 Task: Provide the standings of the 2023 Victory Lane Racing Xfinity Series for the track "Circuit of the 2023 the Americas".
Action: Mouse moved to (165, 329)
Screenshot: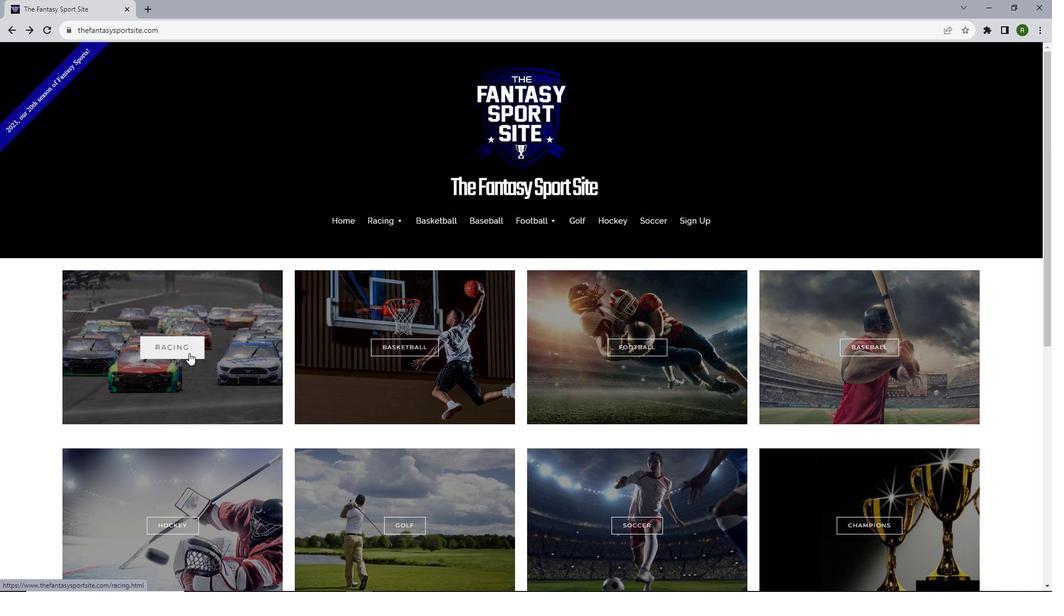 
Action: Mouse pressed left at (165, 329)
Screenshot: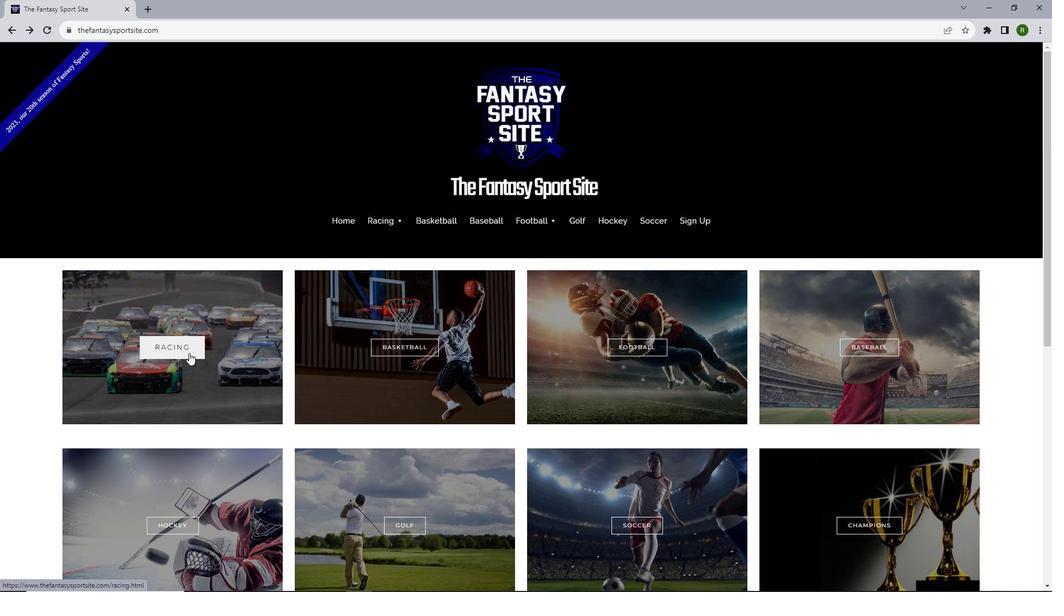 
Action: Mouse moved to (488, 452)
Screenshot: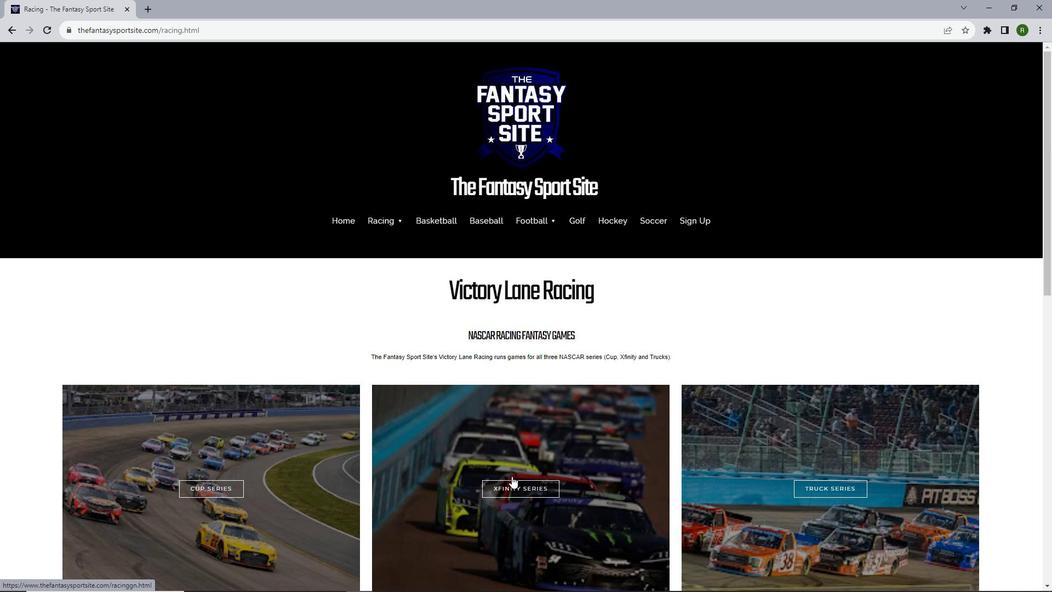 
Action: Mouse pressed left at (488, 452)
Screenshot: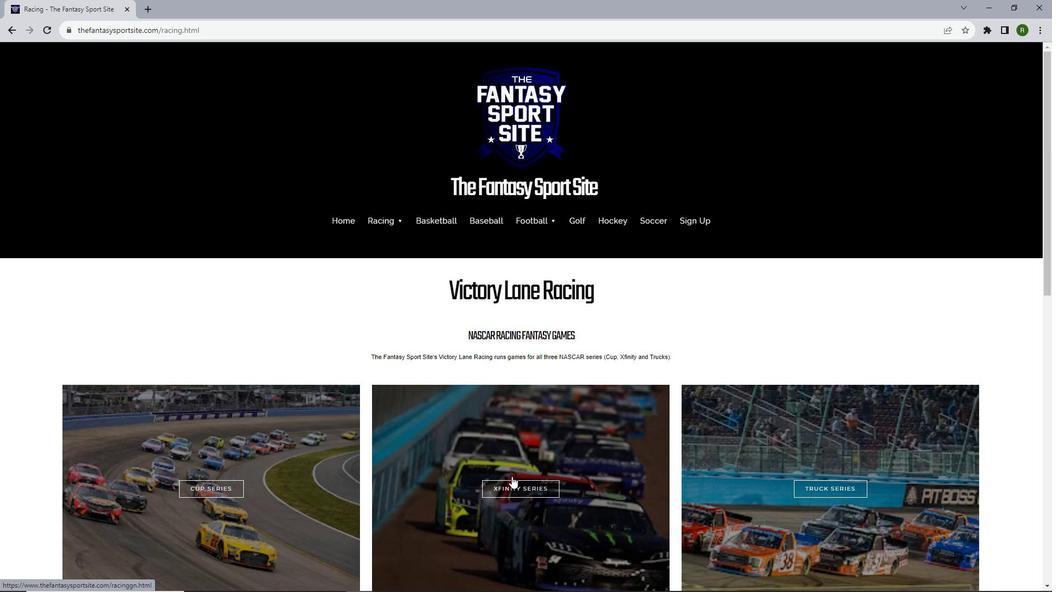 
Action: Mouse moved to (411, 288)
Screenshot: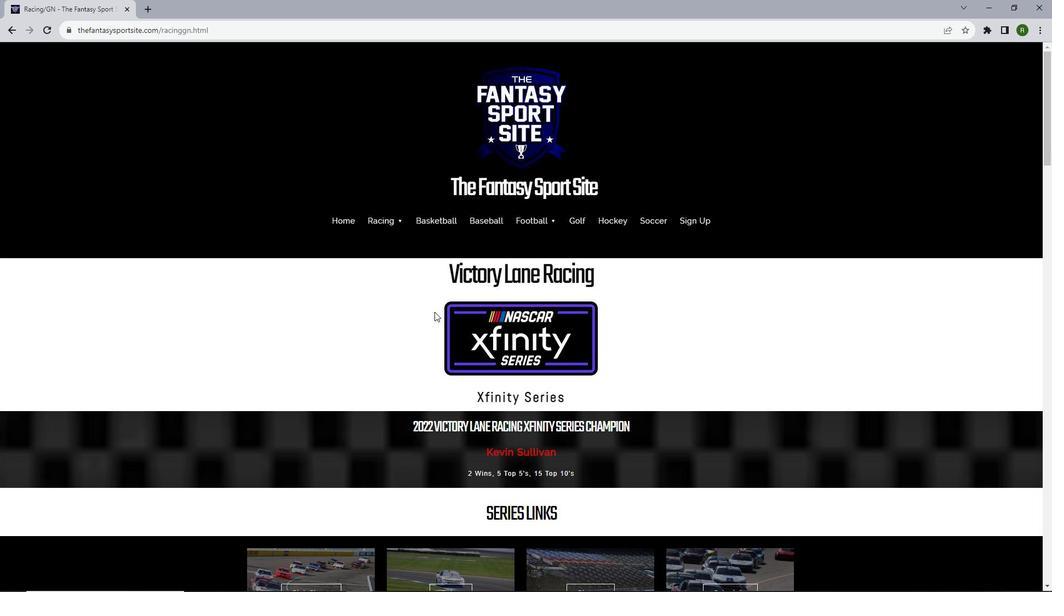 
Action: Mouse scrolled (411, 287) with delta (0, 0)
Screenshot: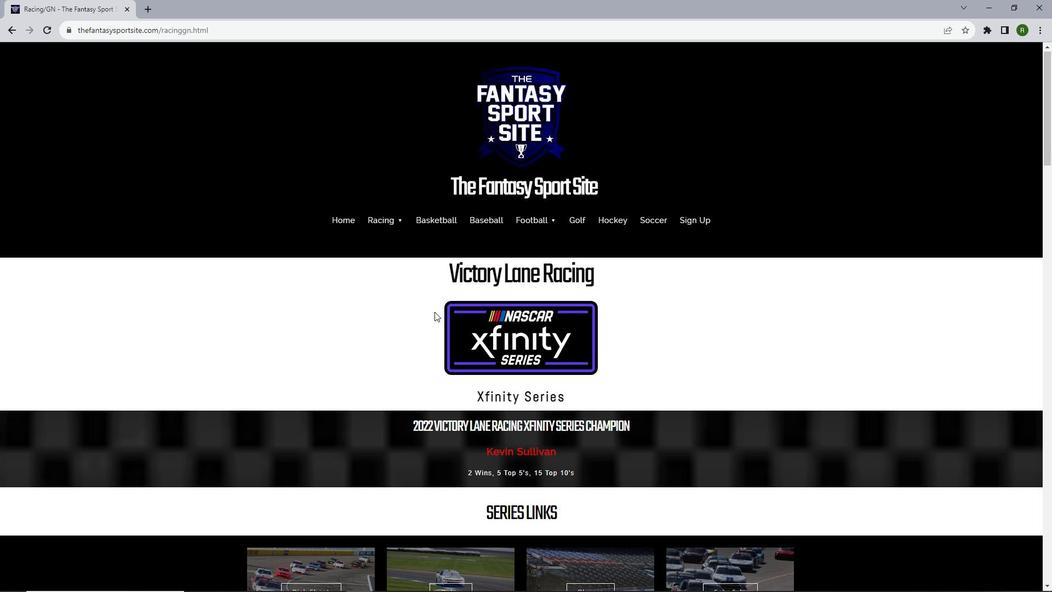 
Action: Mouse scrolled (411, 287) with delta (0, 0)
Screenshot: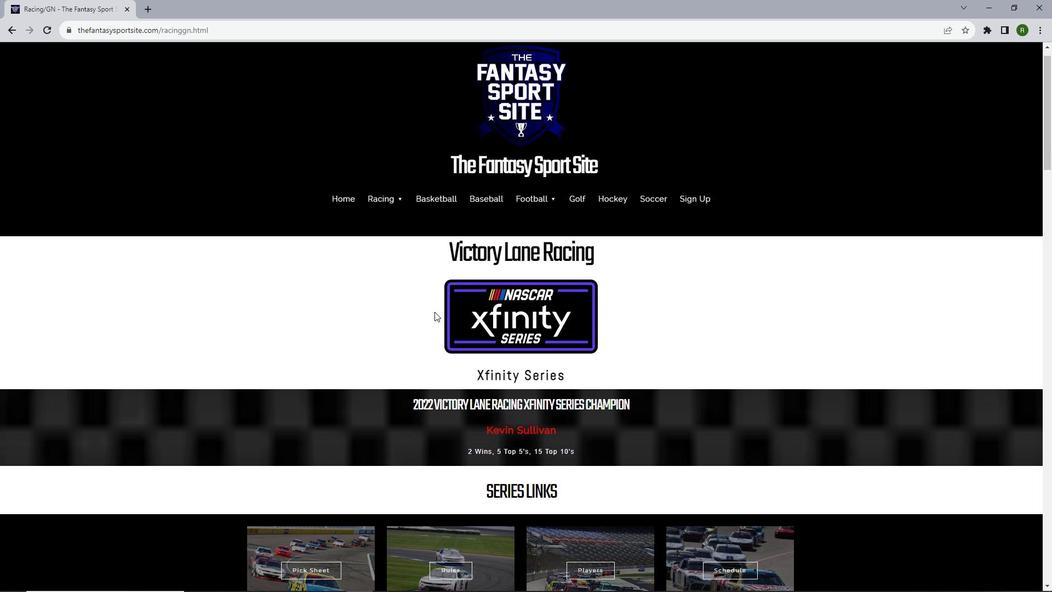 
Action: Mouse scrolled (411, 287) with delta (0, 0)
Screenshot: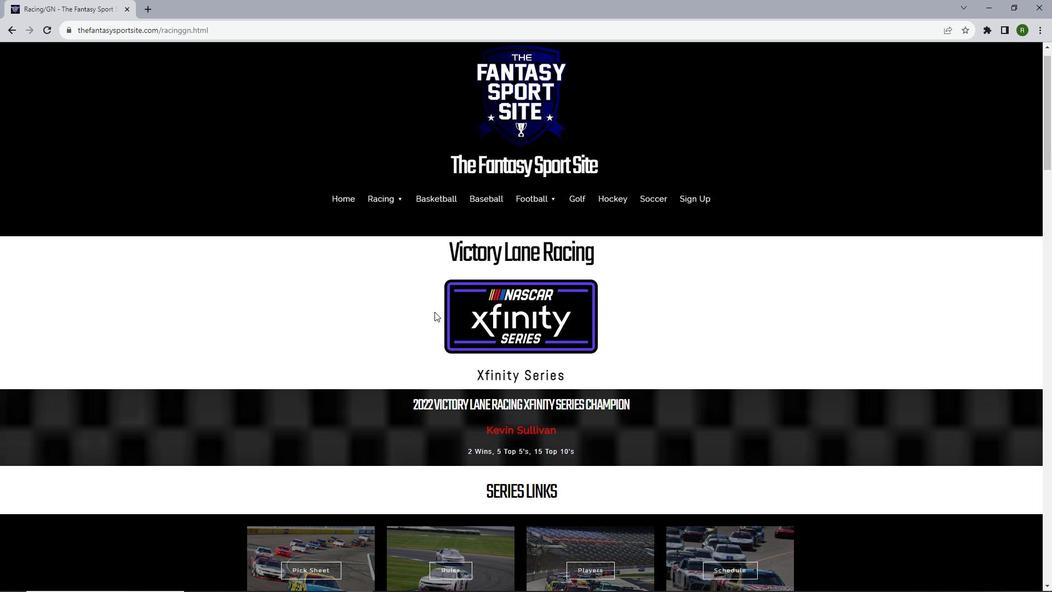 
Action: Mouse scrolled (411, 287) with delta (0, 0)
Screenshot: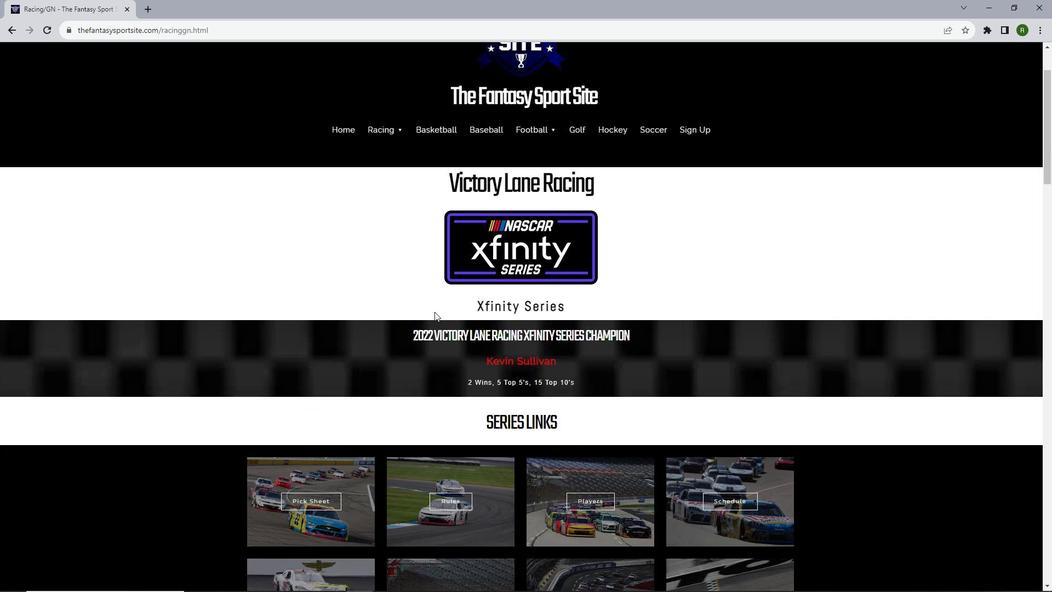 
Action: Mouse moved to (596, 450)
Screenshot: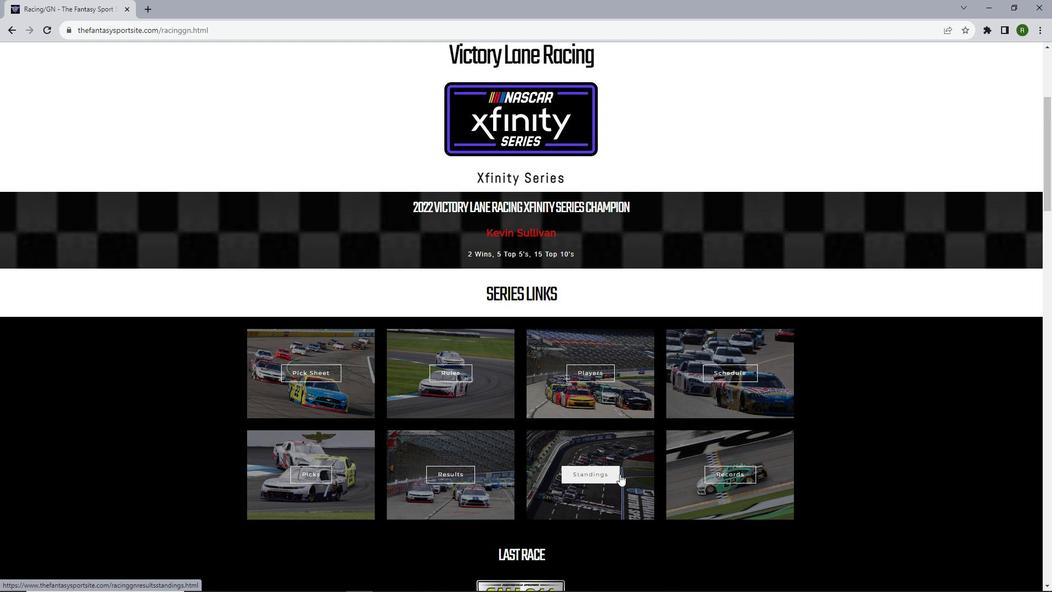
Action: Mouse pressed left at (596, 450)
Screenshot: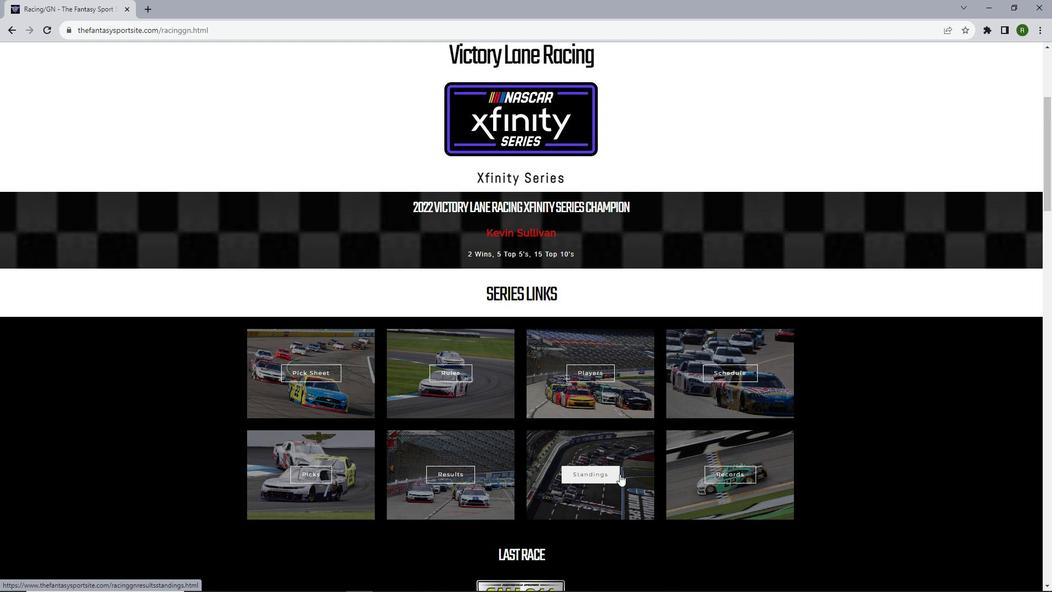 
Action: Mouse moved to (377, 125)
Screenshot: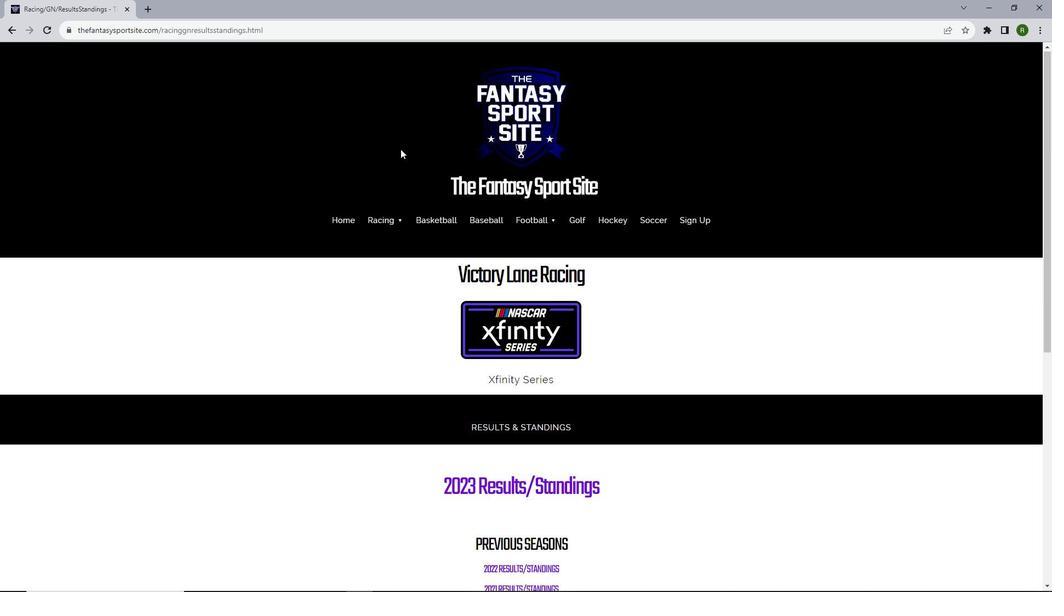 
Action: Mouse scrolled (377, 124) with delta (0, 0)
Screenshot: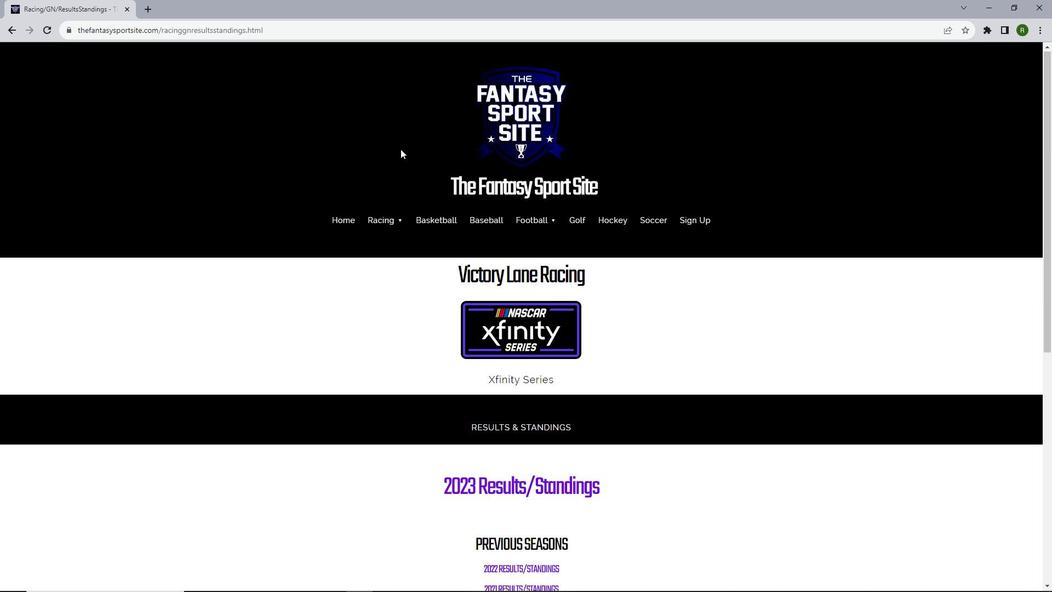 
Action: Mouse moved to (377, 126)
Screenshot: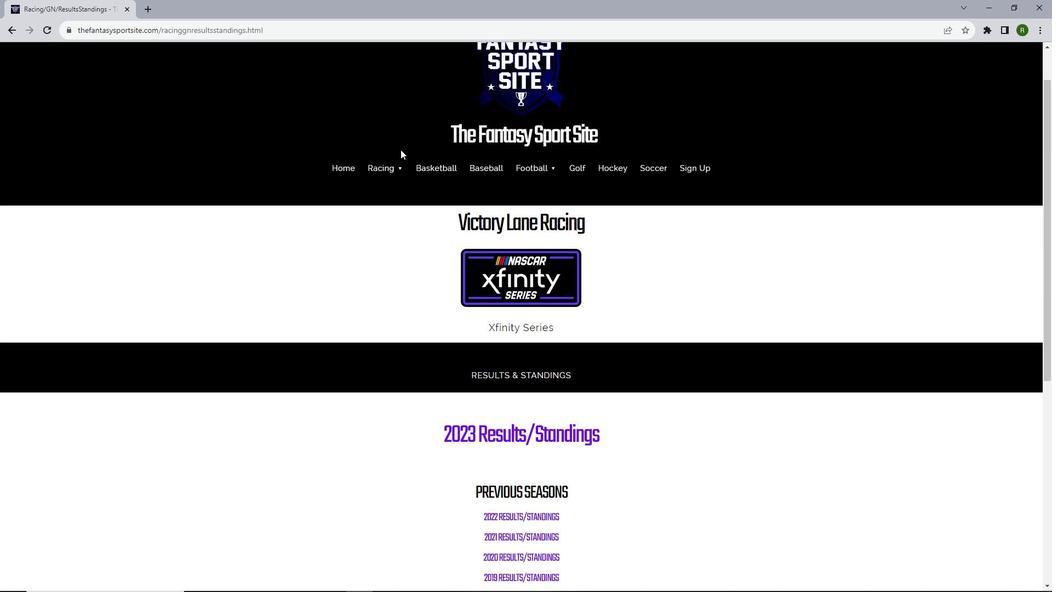 
Action: Mouse scrolled (377, 125) with delta (0, 0)
Screenshot: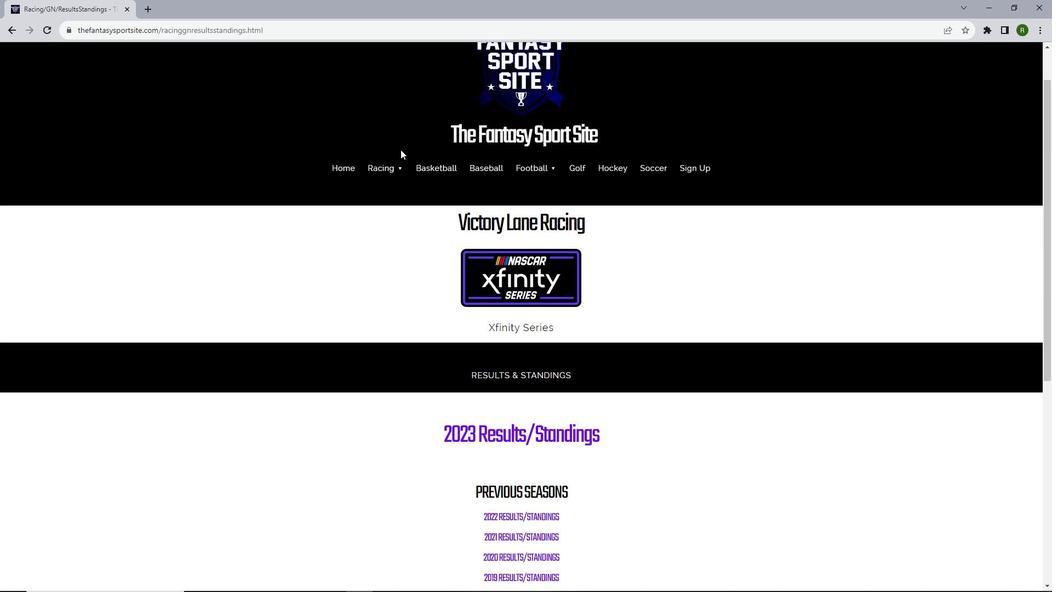 
Action: Mouse scrolled (377, 125) with delta (0, 0)
Screenshot: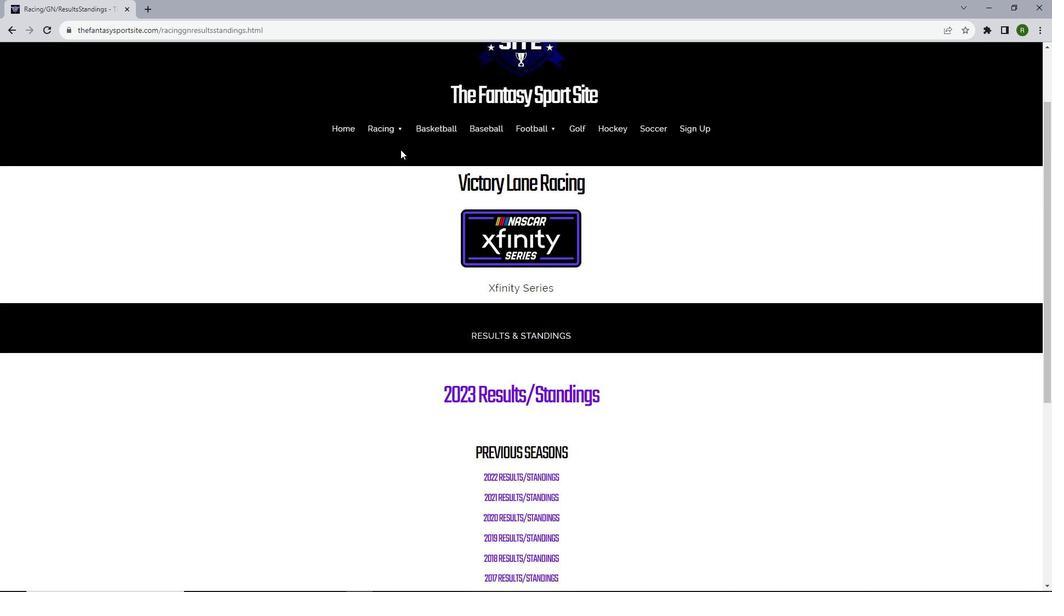 
Action: Mouse scrolled (377, 125) with delta (0, 0)
Screenshot: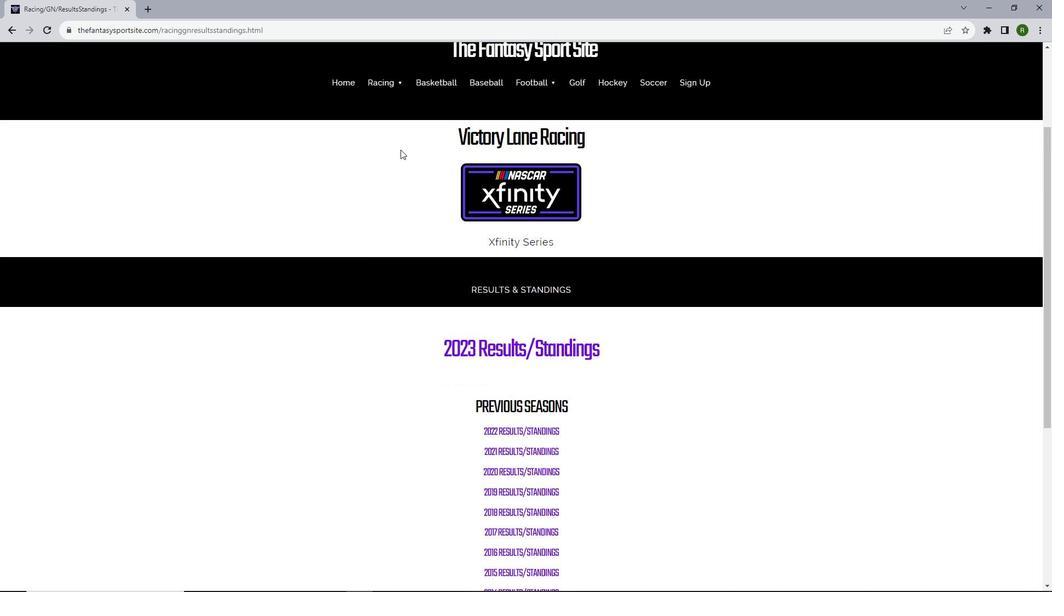 
Action: Mouse moved to (378, 129)
Screenshot: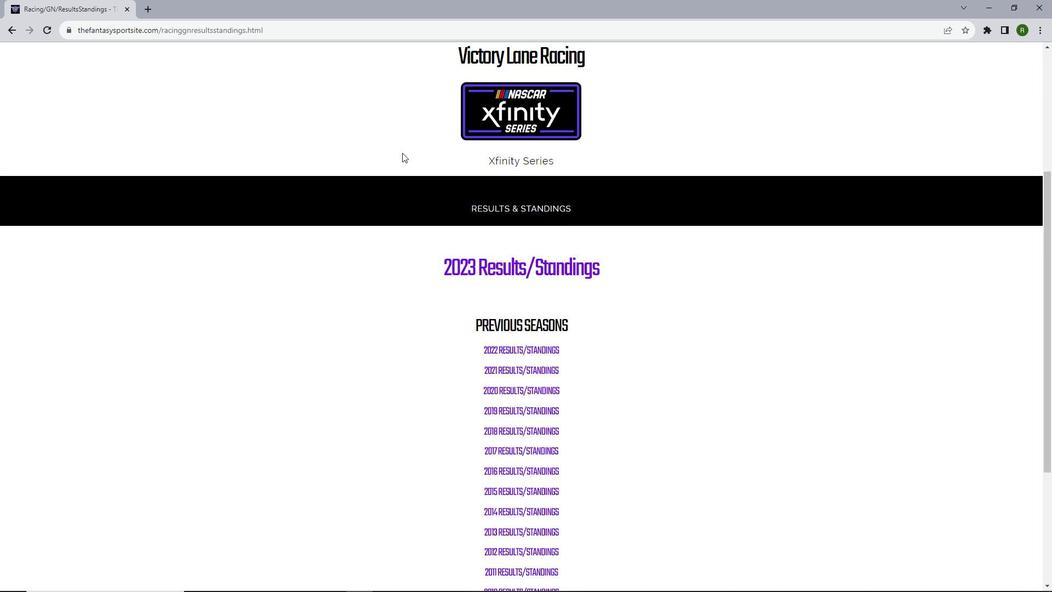 
Action: Mouse scrolled (378, 129) with delta (0, 0)
Screenshot: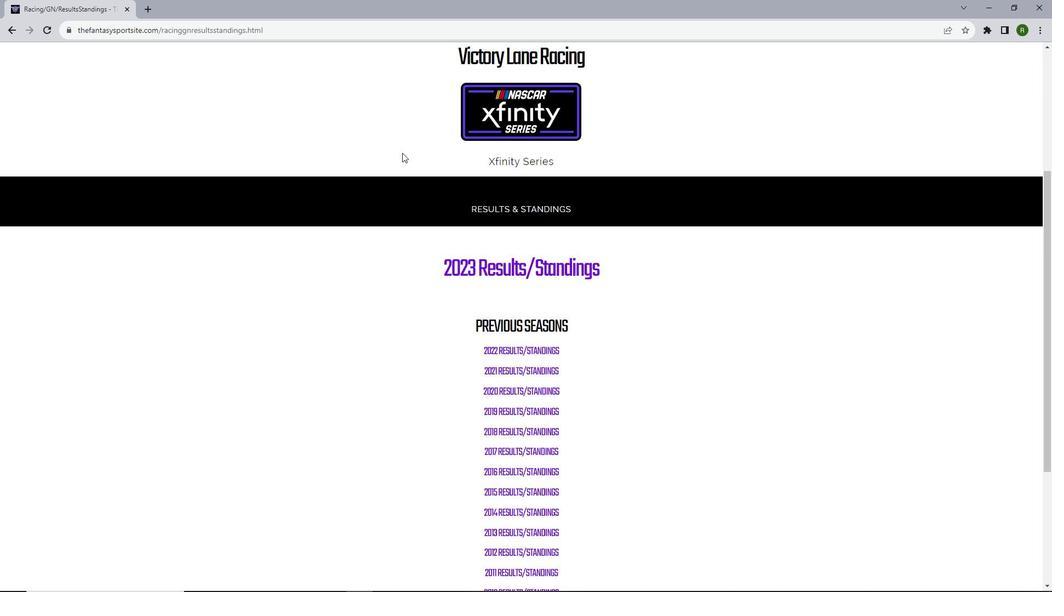 
Action: Mouse moved to (457, 293)
Screenshot: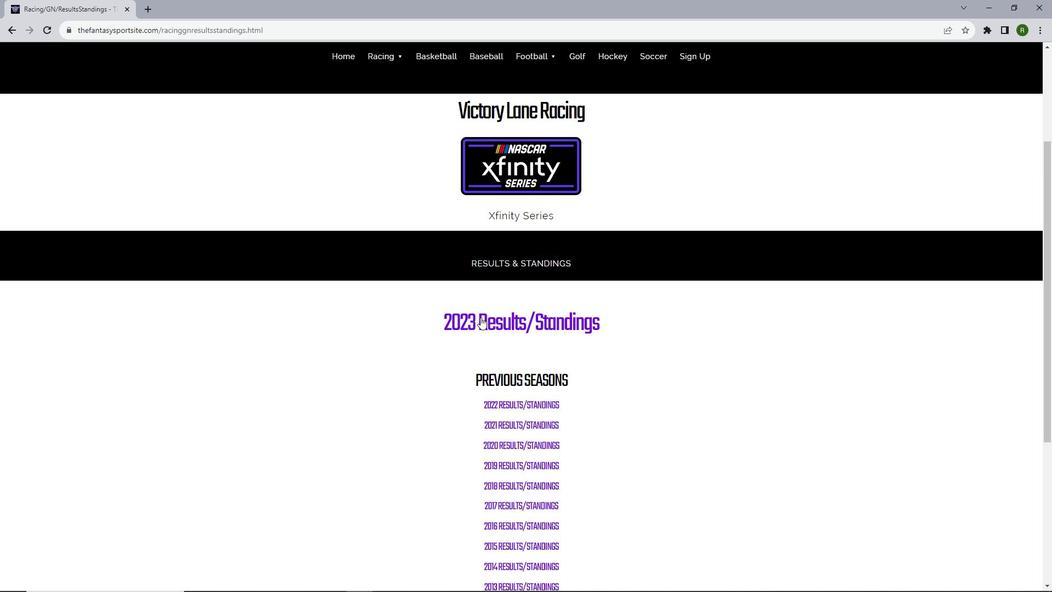 
Action: Mouse pressed left at (457, 293)
Screenshot: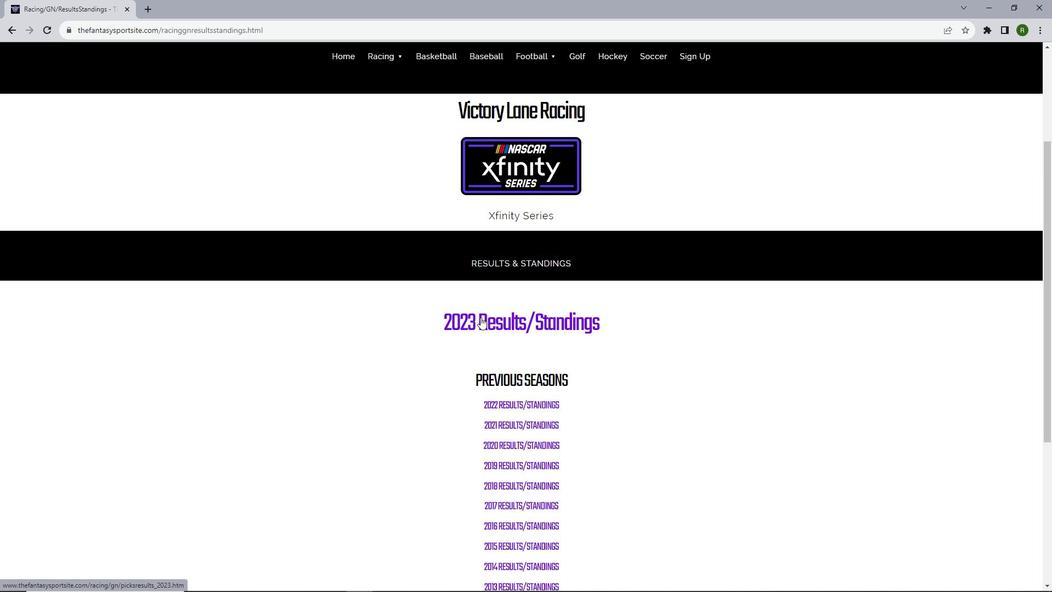 
Action: Mouse moved to (619, 141)
Screenshot: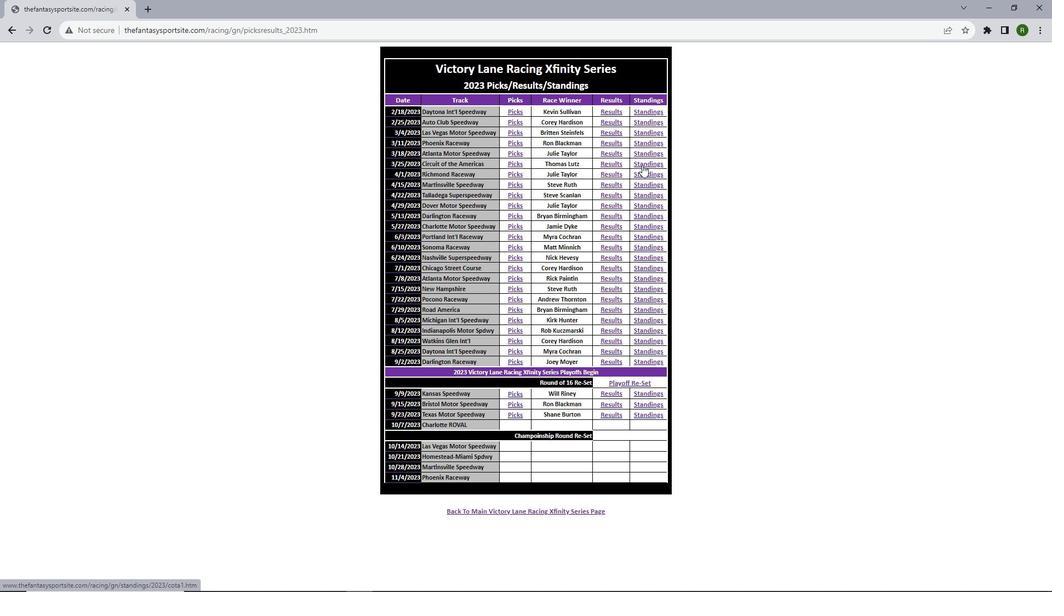 
Action: Mouse pressed left at (619, 141)
Screenshot: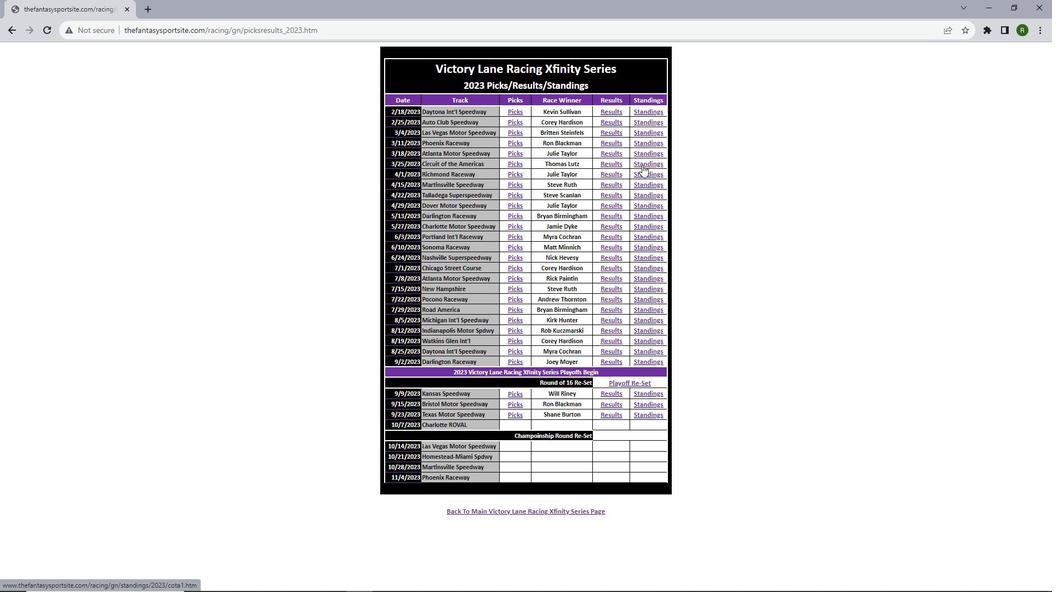 
Action: Mouse scrolled (619, 140) with delta (0, 0)
Screenshot: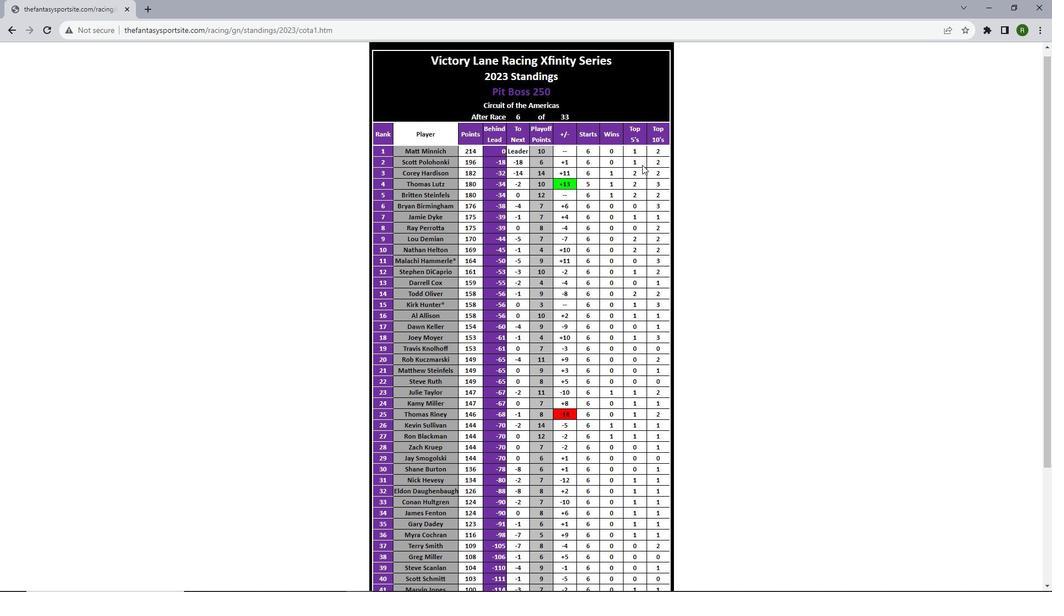 
Action: Mouse scrolled (619, 140) with delta (0, 0)
Screenshot: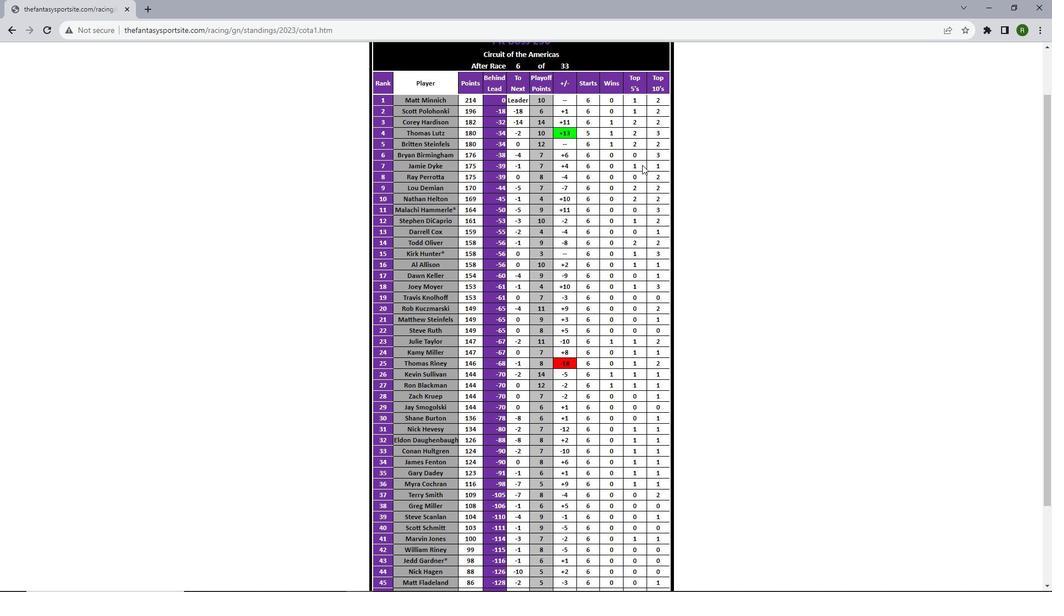 
Action: Mouse scrolled (619, 140) with delta (0, 0)
Screenshot: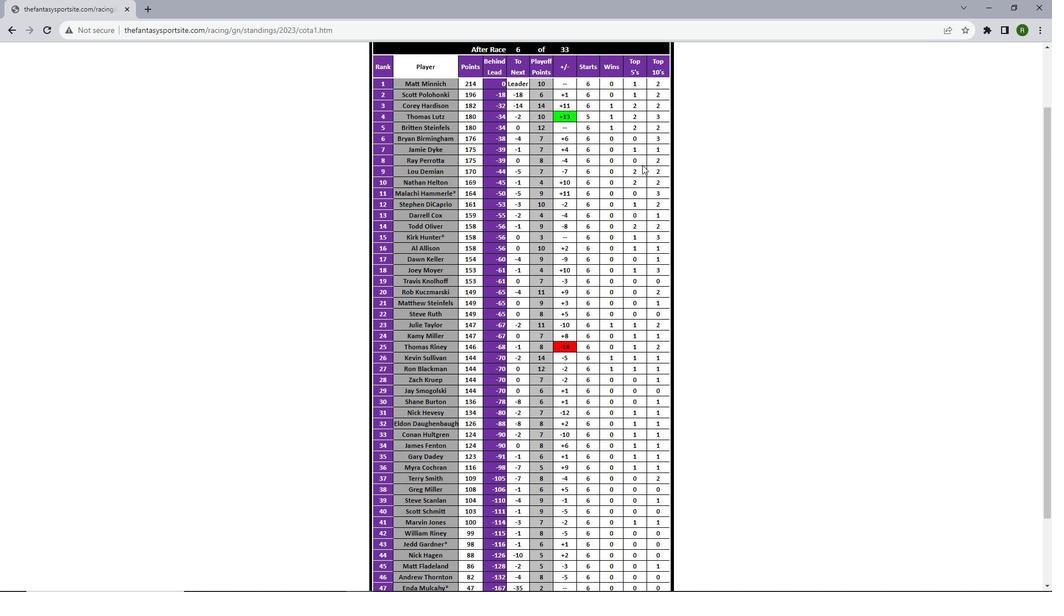 
Action: Mouse scrolled (619, 140) with delta (0, 0)
Screenshot: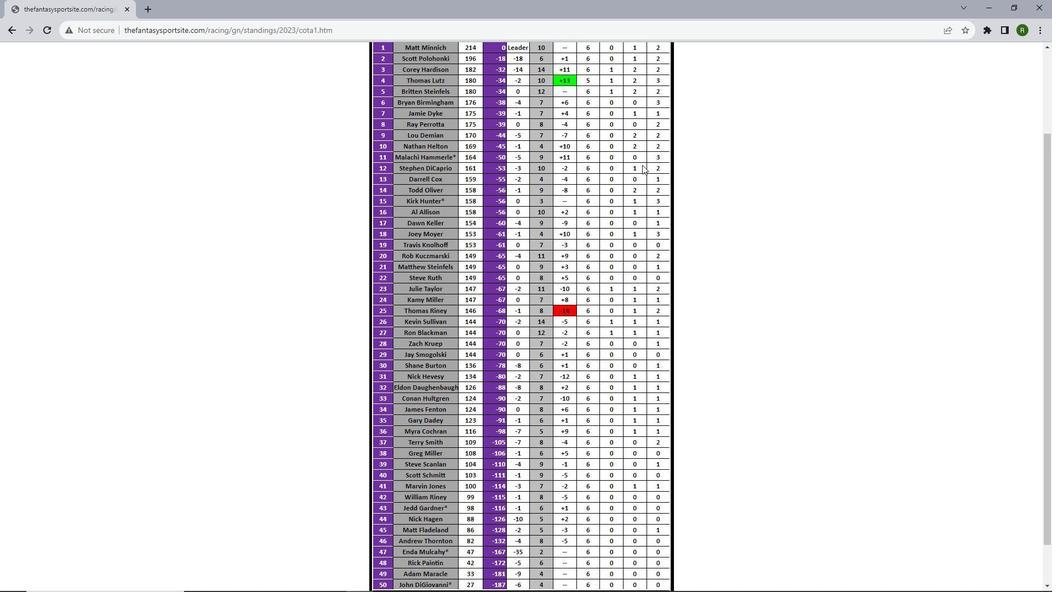 
Action: Mouse scrolled (619, 140) with delta (0, 0)
Screenshot: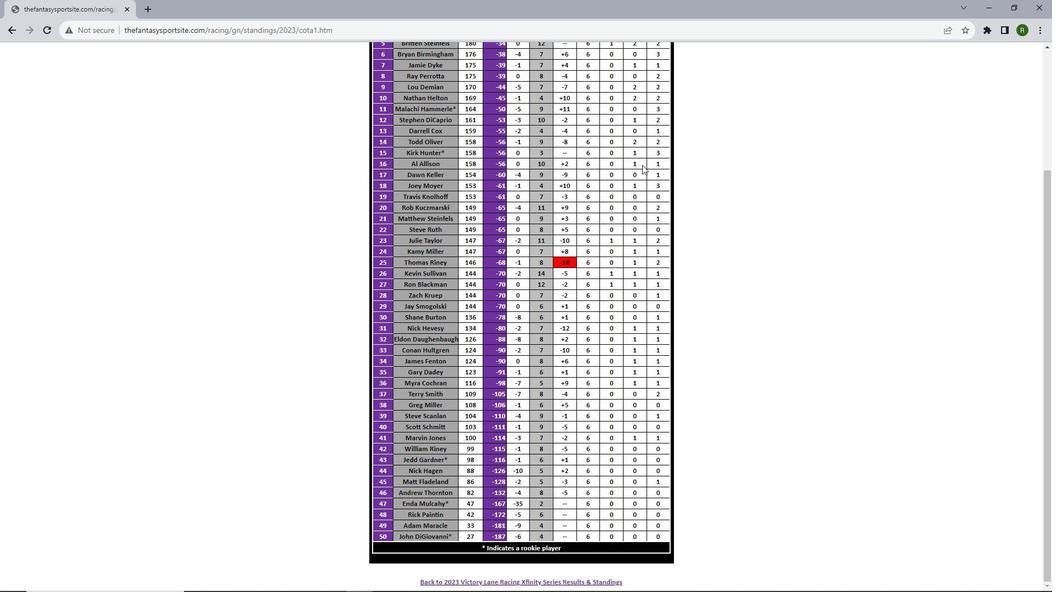 
Action: Mouse scrolled (619, 140) with delta (0, 0)
Screenshot: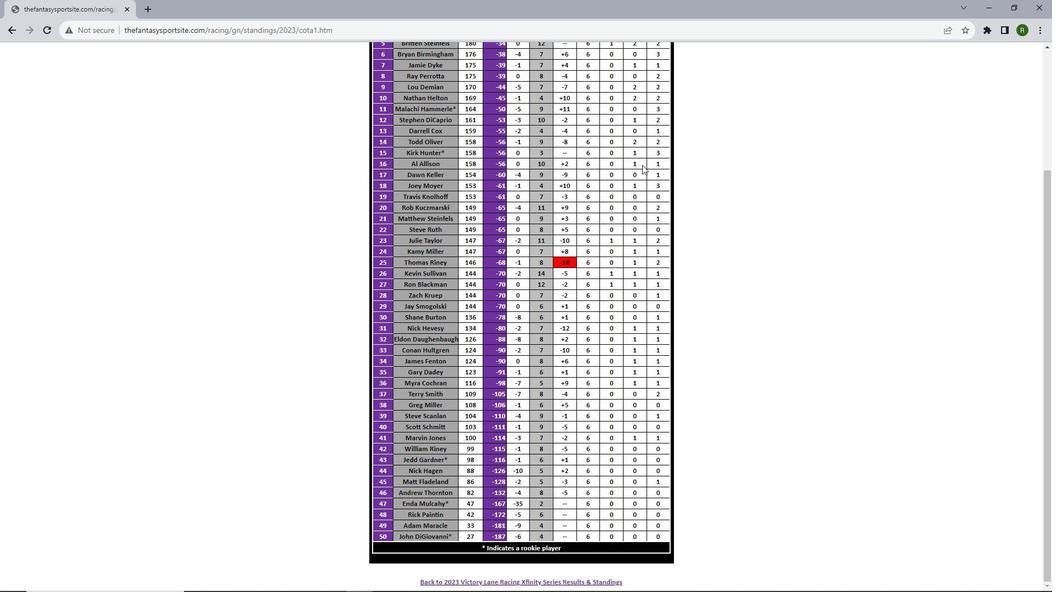
Action: Mouse scrolled (619, 140) with delta (0, 0)
Screenshot: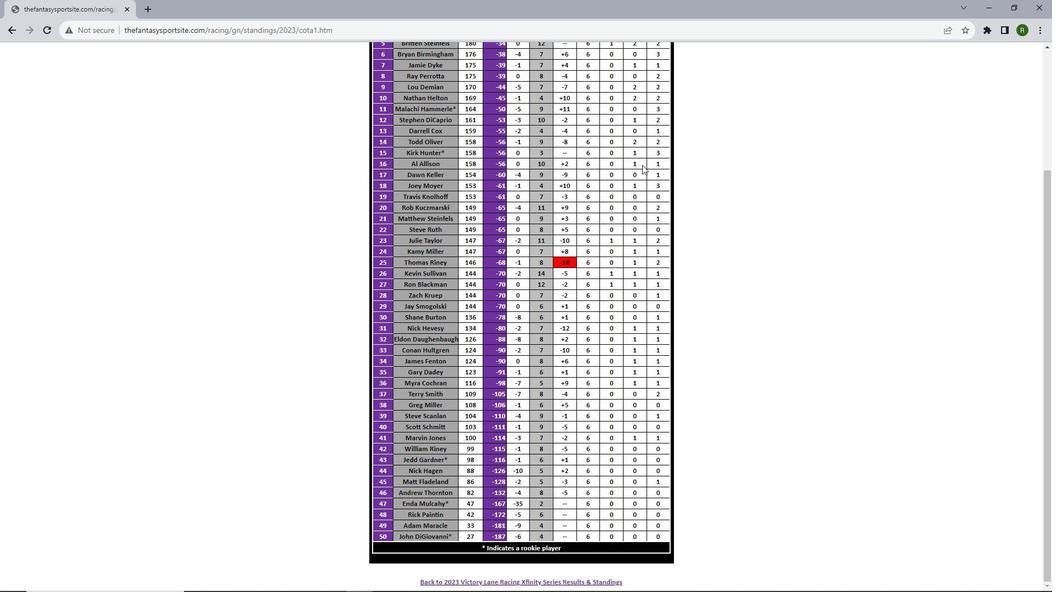 
Action: Mouse scrolled (619, 140) with delta (0, 0)
Screenshot: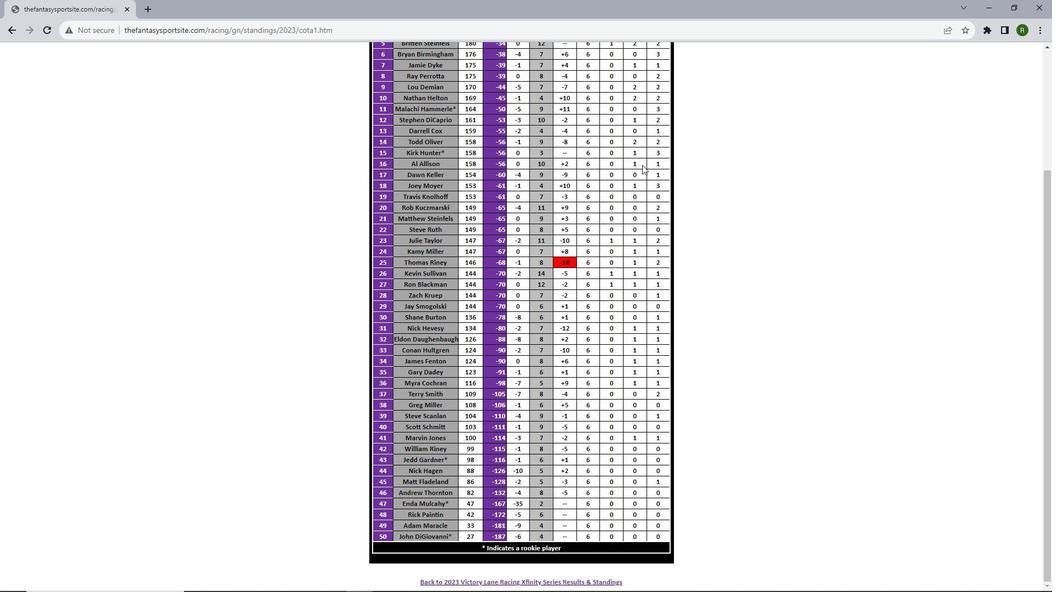 
Action: Mouse scrolled (619, 140) with delta (0, 0)
Screenshot: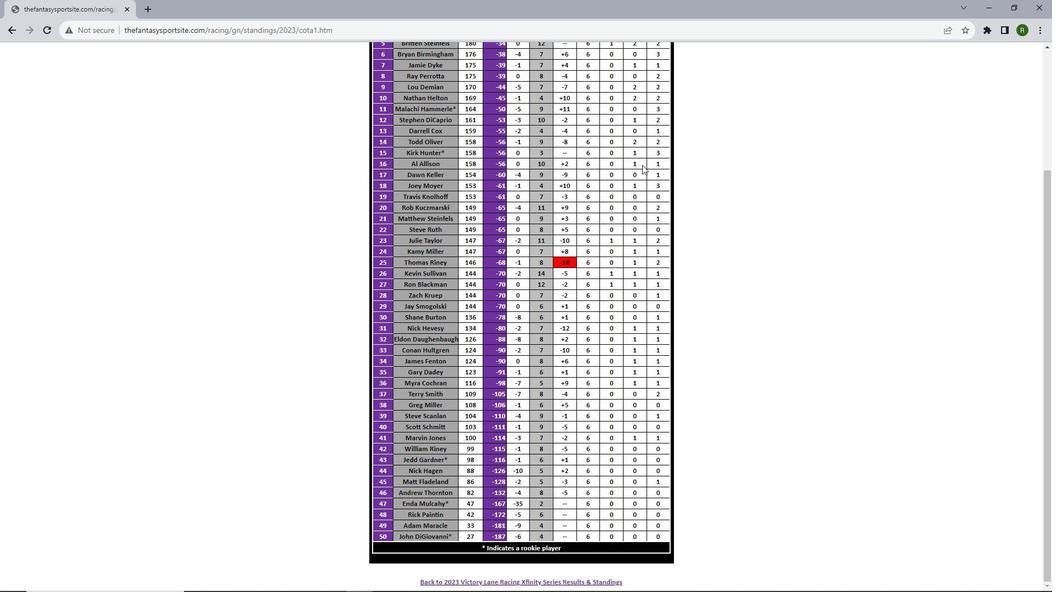 
Action: Mouse scrolled (619, 142) with delta (0, 0)
Screenshot: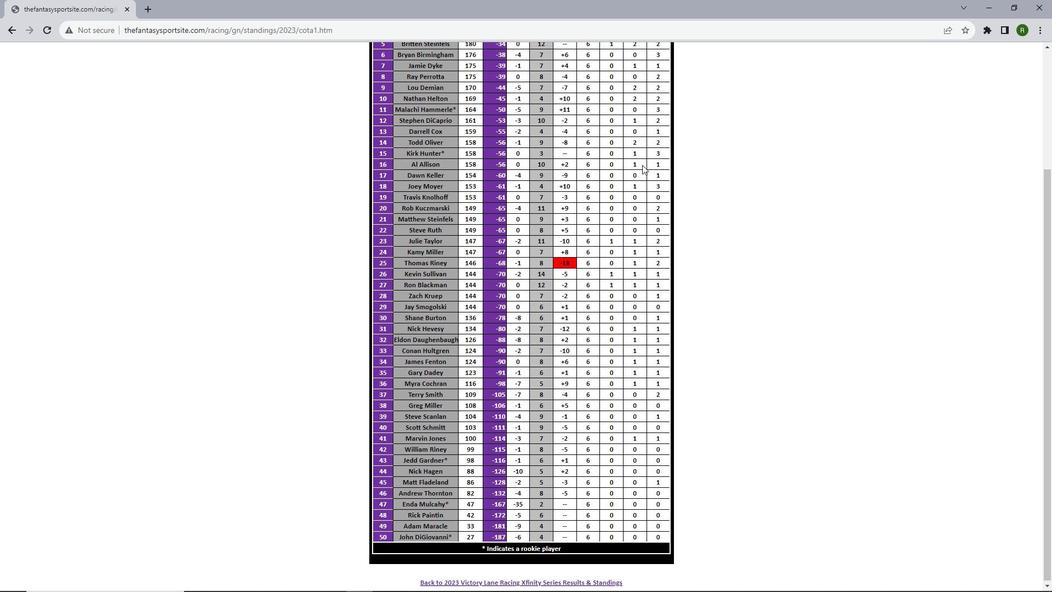 
Action: Mouse scrolled (619, 142) with delta (0, 0)
Screenshot: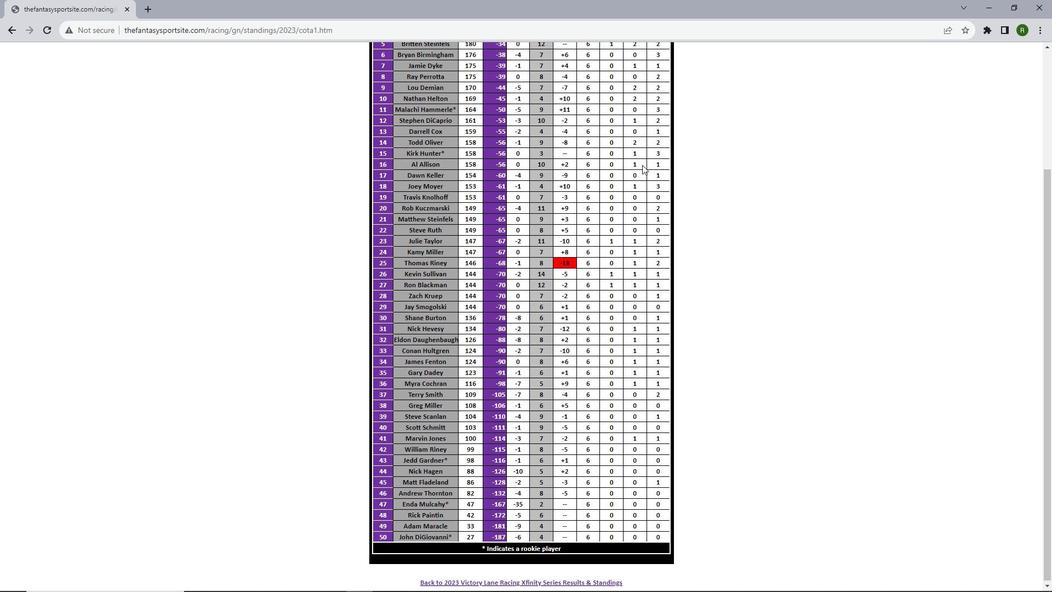 
Action: Mouse scrolled (619, 142) with delta (0, 0)
Screenshot: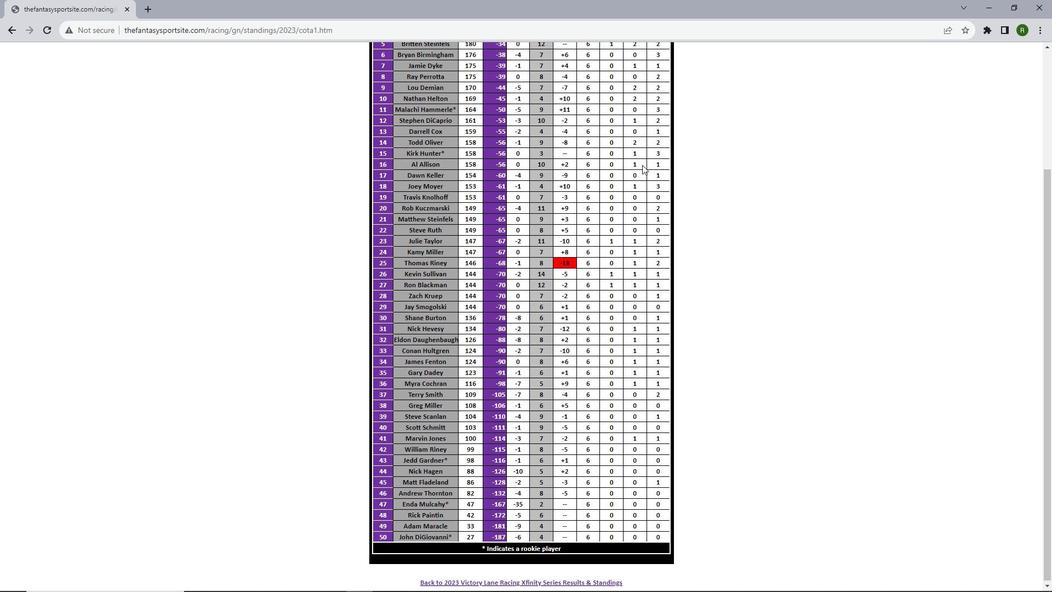 
Action: Mouse scrolled (619, 142) with delta (0, 0)
Screenshot: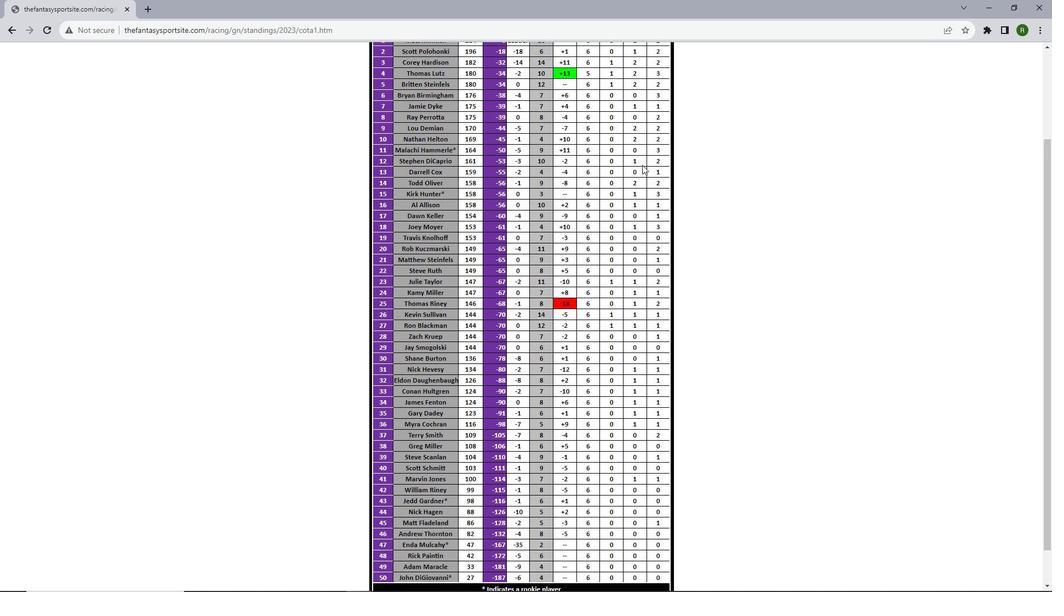 
Action: Mouse scrolled (619, 142) with delta (0, 0)
Screenshot: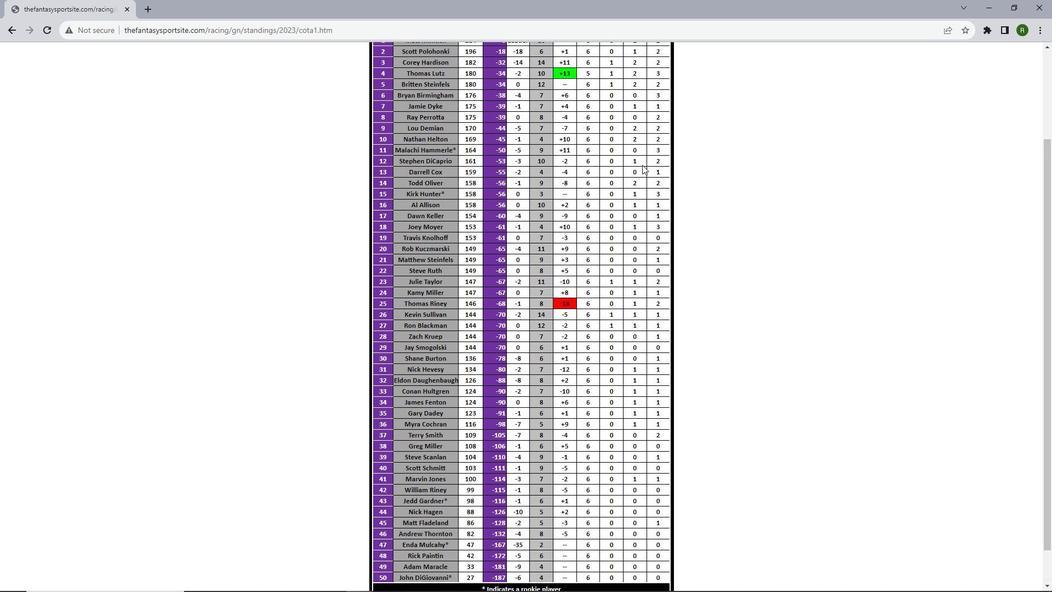 
